 Task: Add an event with the title Second Lunch Break: Fitness and Wellness Workshop, date '2024/03/27', time 9:40 AM to 11:40 AMand add a description: The scavenger hunt will be conducted in a designated area, such as an office building, outdoor space, or a specific venue. Teams will be formed, and each team will be provided with a list of items, clues, or tasks they need to complete within a specified timeframe. The goal is to successfully find and collect all the items or solve the given challenges before the time runs out.Select event color  Sage . Add location for the event as: Kyoto, Japan, logged in from the account softage.8@softage.netand send the event invitation to softage.2@softage.net and softage.3@softage.net. Set a reminder for the event Daily
Action: Mouse moved to (65, 93)
Screenshot: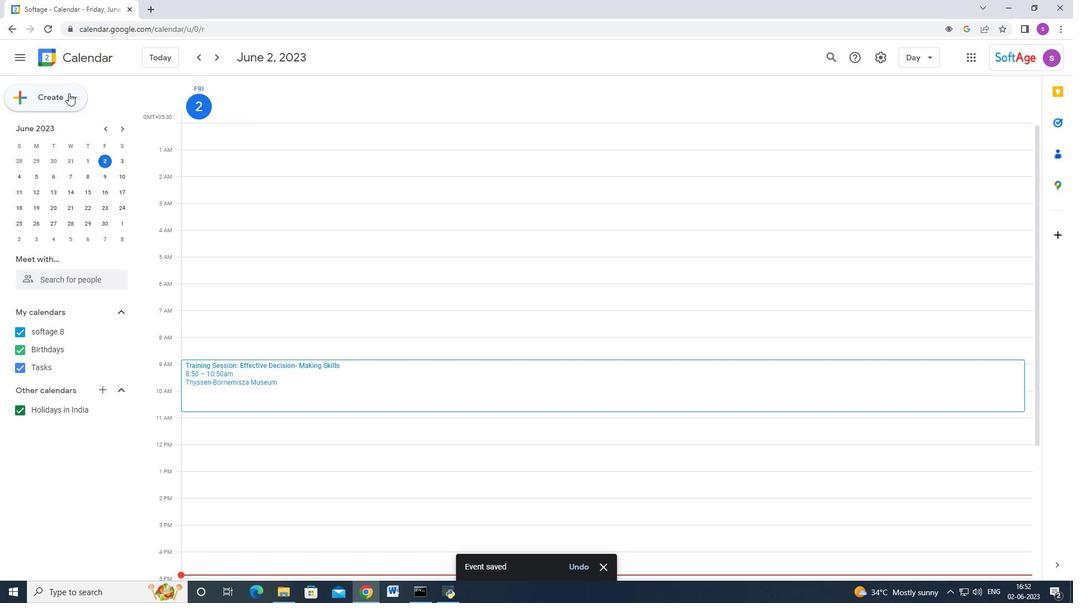 
Action: Mouse pressed left at (65, 93)
Screenshot: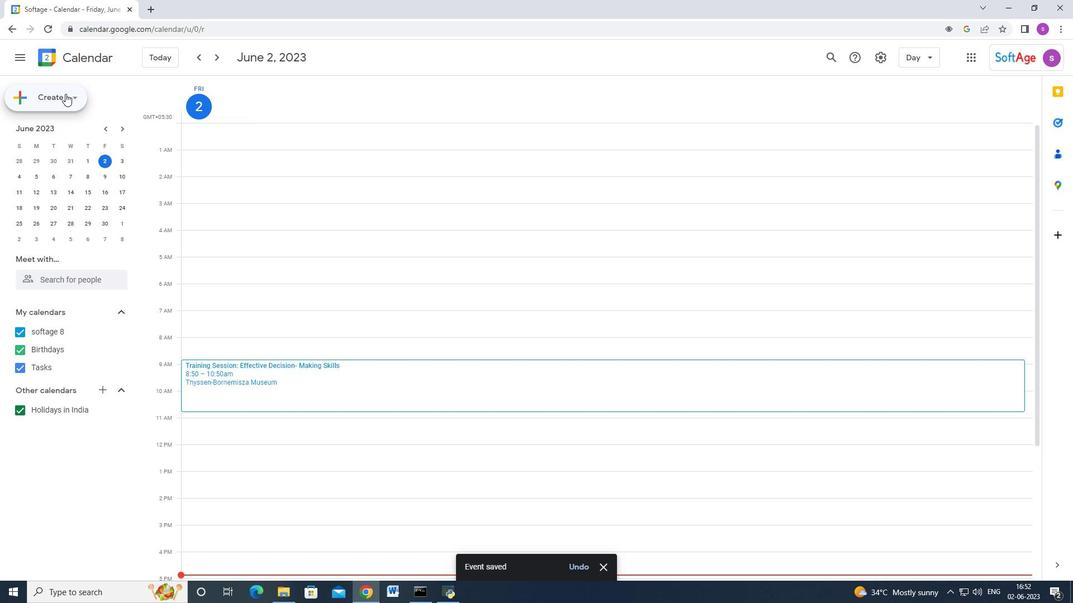 
Action: Mouse moved to (49, 130)
Screenshot: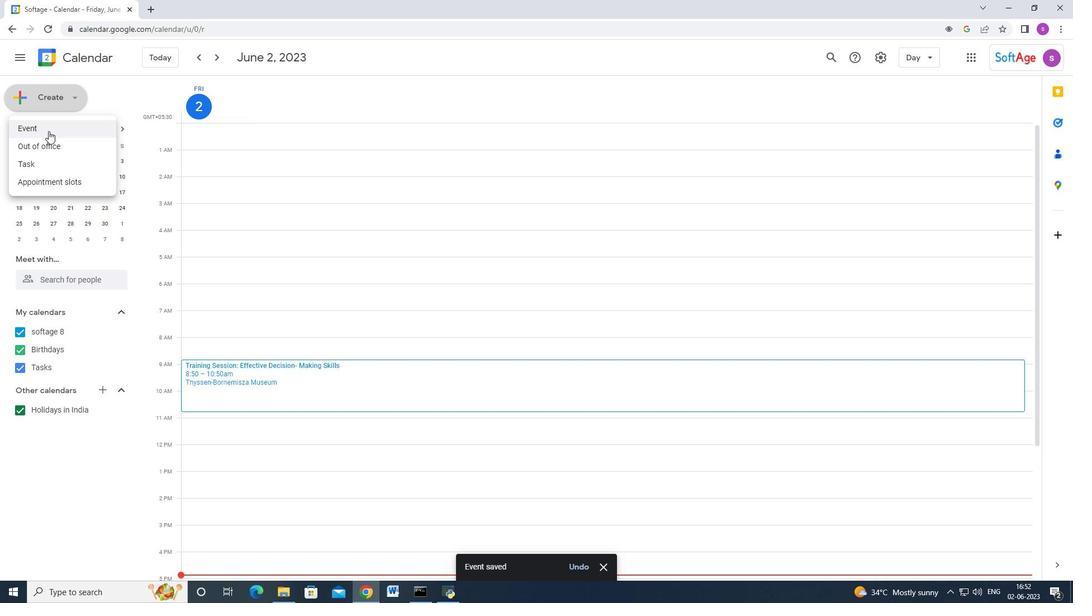 
Action: Mouse pressed left at (49, 130)
Screenshot: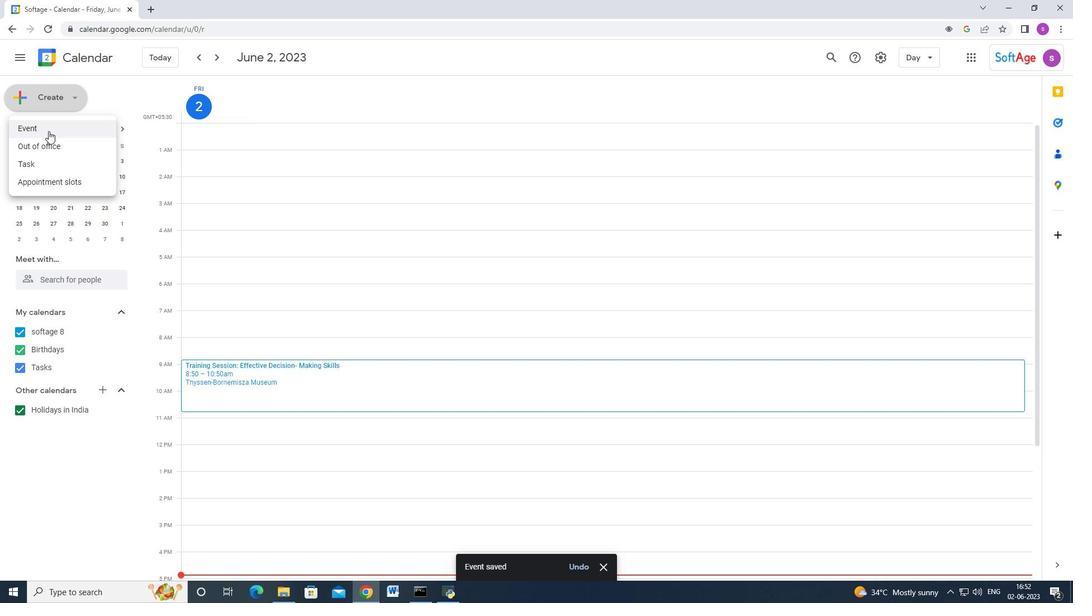 
Action: Mouse moved to (625, 538)
Screenshot: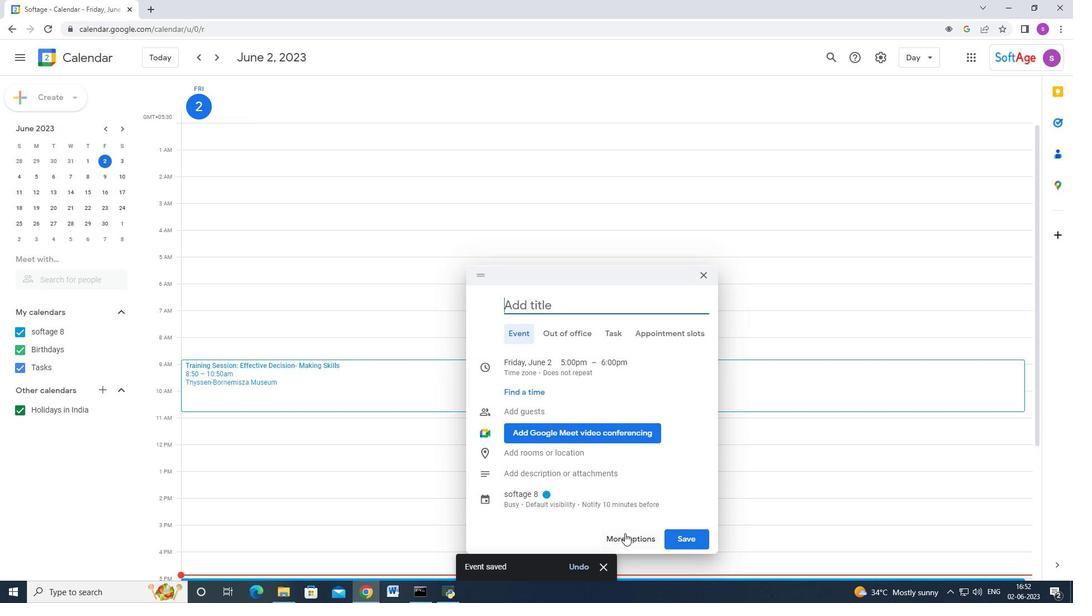 
Action: Mouse pressed left at (625, 538)
Screenshot: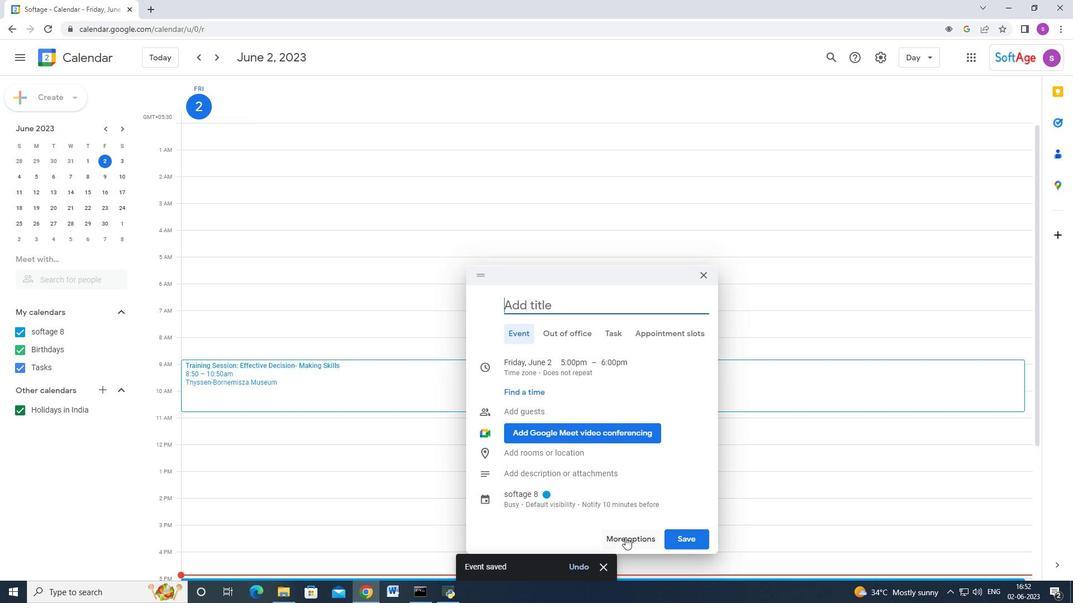 
Action: Mouse moved to (176, 63)
Screenshot: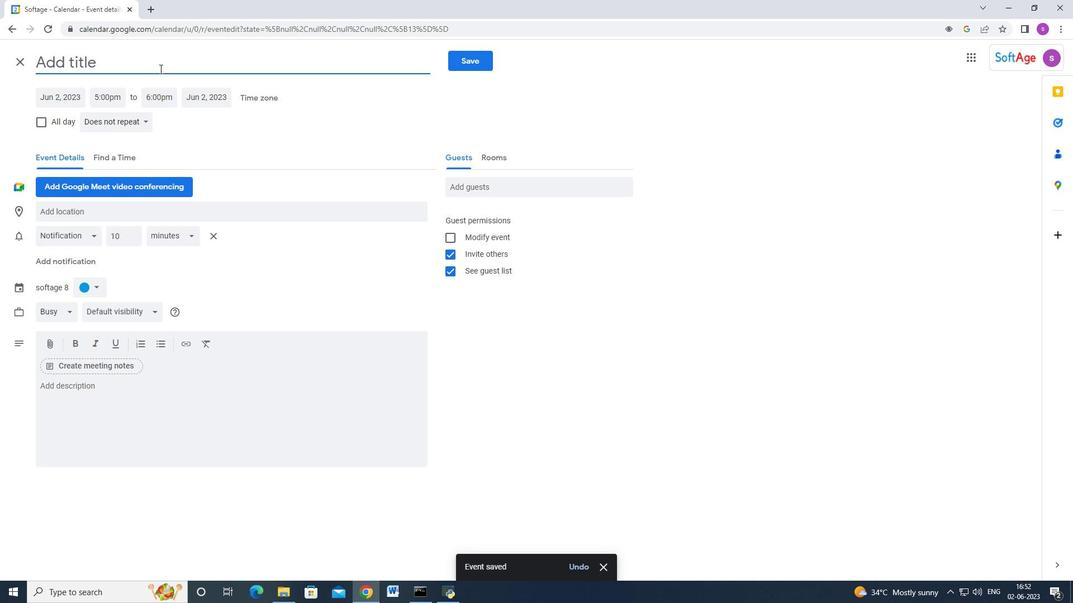 
Action: Key pressed <Key.shift_r>Second<Key.space><Key.shift>Lunch<Key.space><Key.shift>Break<Key.shift>:<Key.space><Key.shift>Fitness<Key.space>and<Key.space><Key.shift_r>Wellness<Key.space><Key.shift_r>Workshop
Screenshot: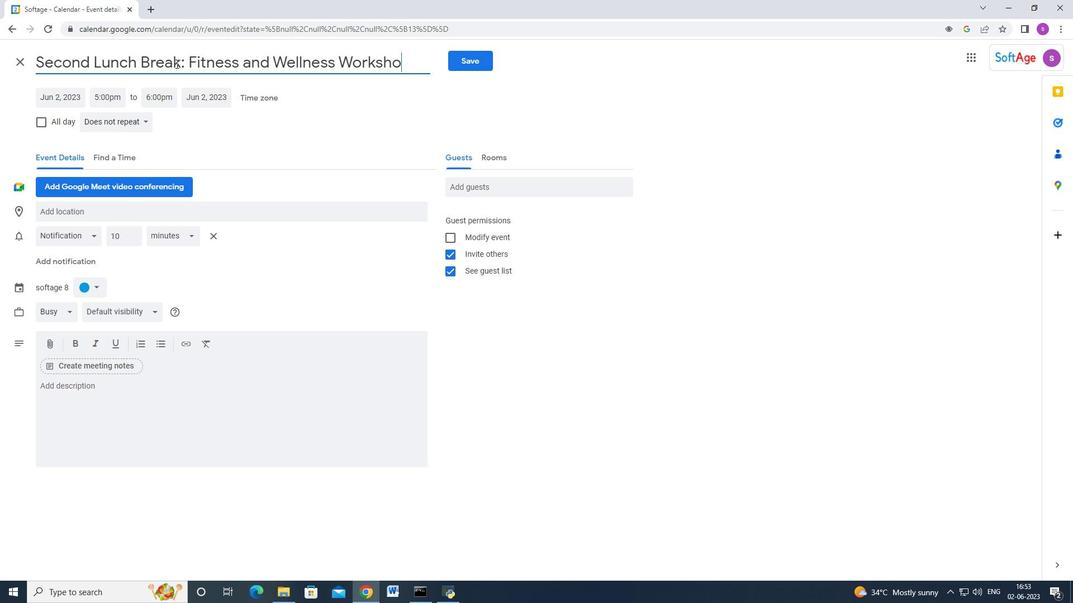 
Action: Mouse moved to (202, 244)
Screenshot: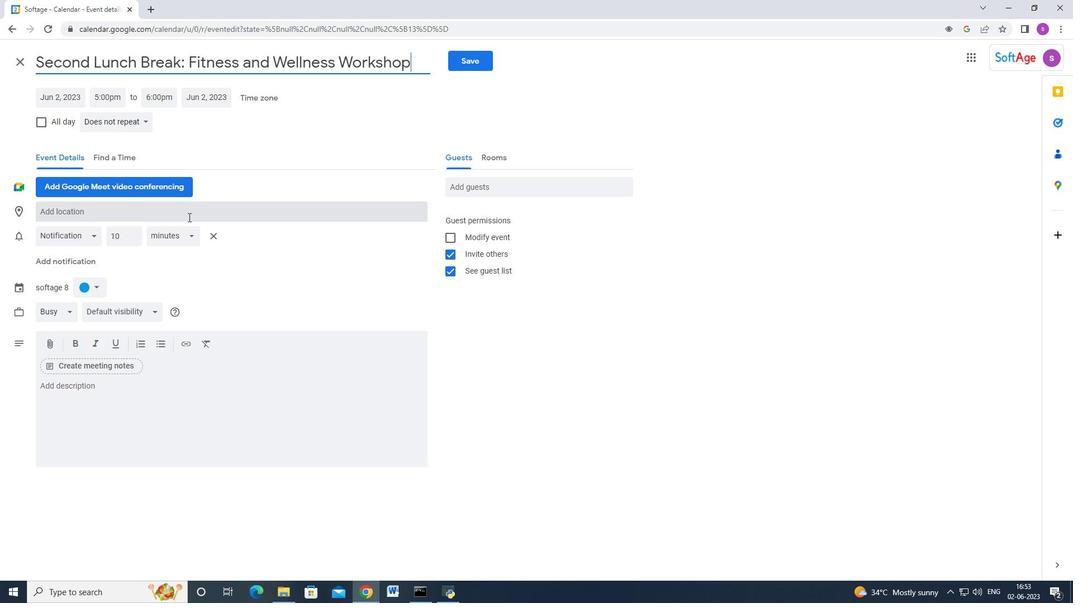 
Action: Mouse scrolled (202, 244) with delta (0, 0)
Screenshot: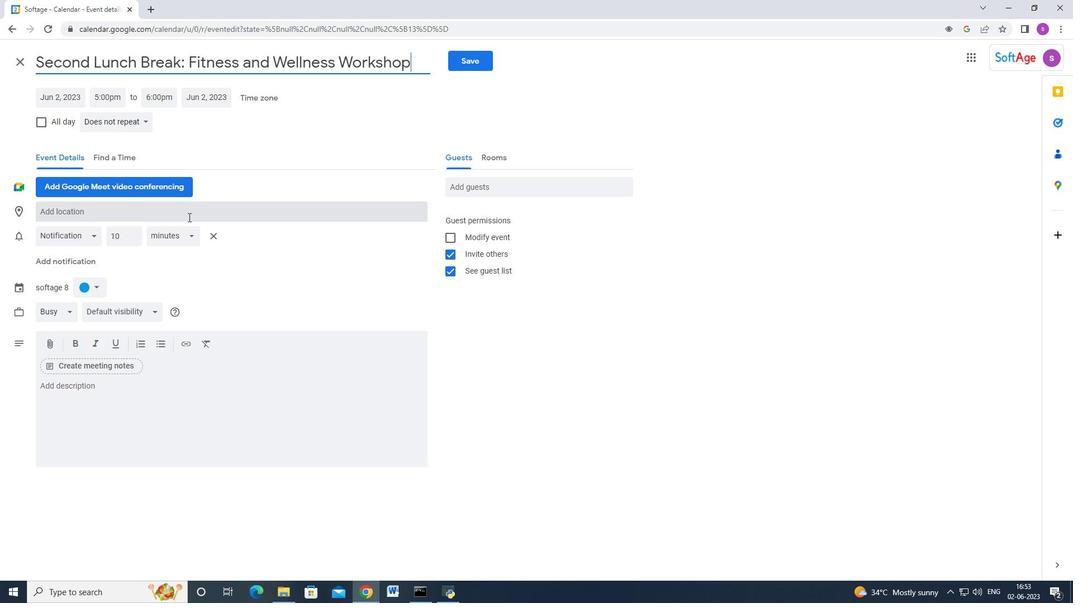 
Action: Mouse moved to (136, 393)
Screenshot: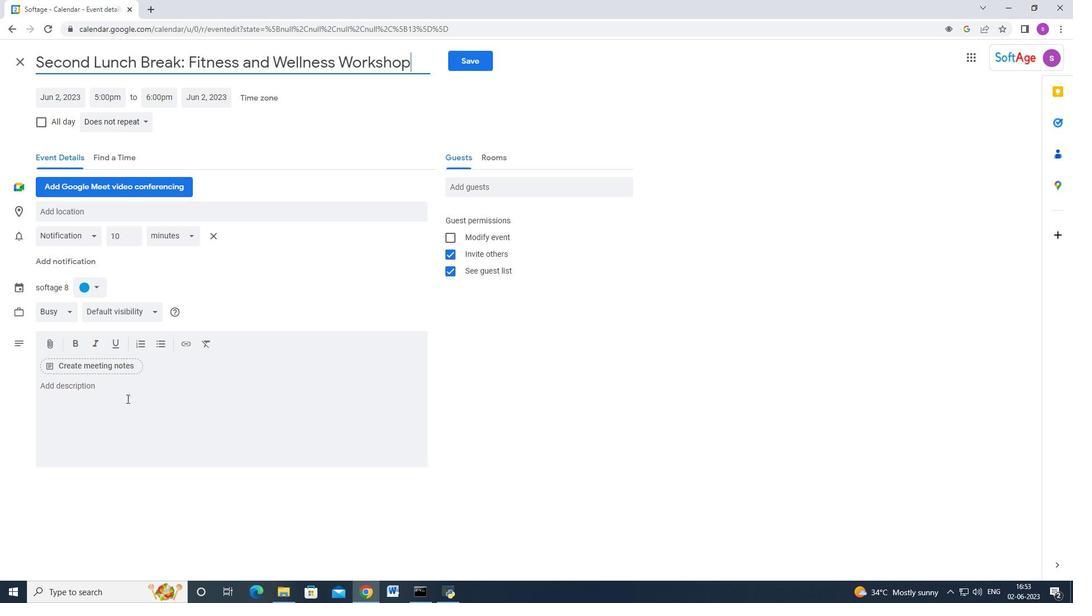 
Action: Mouse pressed left at (136, 393)
Screenshot: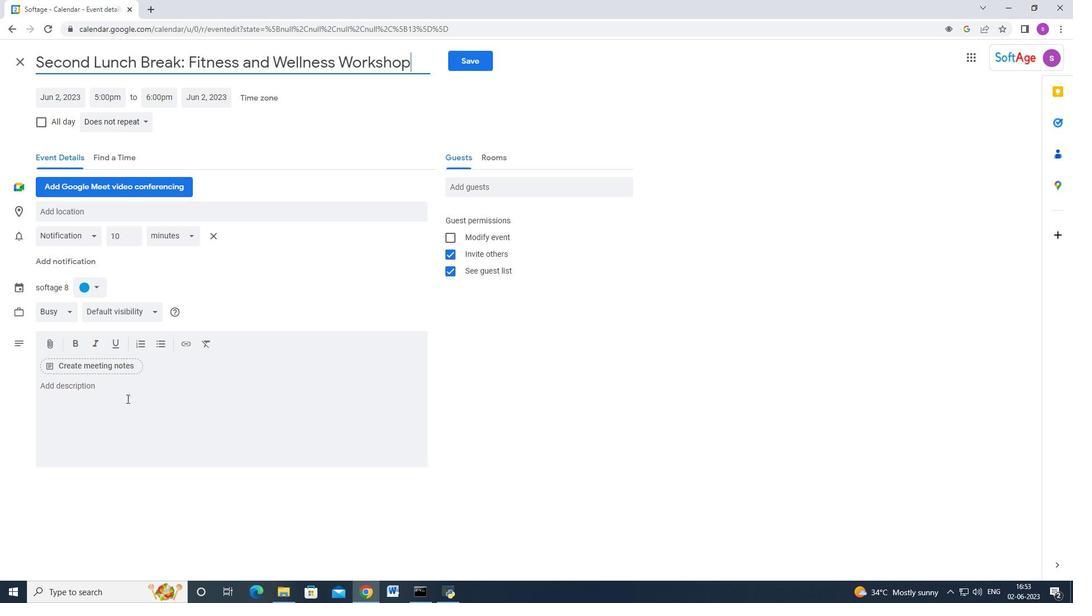 
Action: Key pressed <Key.shift><Key.shift><Key.shift><Key.shift><Key.shift><Key.shift><Key.shift><Key.shift><Key.shift><Key.shift><Key.shift><Key.shift><Key.shift><Key.shift><Key.shift><Key.shift><Key.shift><Key.shift><Key.shift><Key.shift><Key.shift><Key.shift><Key.shift><Key.shift><Key.shift><Key.shift><Key.shift><Key.shift><Key.shift><Key.shift><Key.shift><Key.shift><Key.shift><Key.shift>The<Key.space>scava<Key.backspace>enger<Key.space>hunt<Key.space>will<Key.space>be<Key.space>be<Key.backspace><Key.backspace>conducted<Key.space>in<Key.space>a<Key.space>designated<Key.space>area,<Key.space>sucha<Key.backspace><Key.space>as<Key.space>an<Key.space>office<Key.space>building,<Key.space>outdoor<Key.space>space<Key.space><Key.backspace>,<Key.space>or<Key.space>a<Key.space>specific<Key.space>venue.<Key.space><Key.shift_r>Teams<Key.space>will<Key.space>be<Key.space>formed<Key.space><Key.backspace>,<Key.space>and<Key.space>eachte<Key.backspace><Key.backspace><Key.space>team<Key.space>will<Key.space>be<Key.space>provided<Key.space><Key.space><Key.backspace>with<Key.space>a<Key.space>lists<Key.space>of<Key.space>items.<Key.backspace>,<Key.space>clues<Key.space>a<Key.backspace>or<Key.backspace><Key.backspace><Key.backspace>,<Key.space>or<Key.space>teak<Key.backspace><Key.backspace><Key.backspace>asks<Key.space>they<Key.space>ness<Key.backspace><Key.backspace>ed<Key.space>to<Key.space>complete<Key.space>withing<Key.space>a<Key.backspace><Key.backspace><Key.backspace><Key.space>a<Key.space>specified<Key.space>timr<Key.backspace>eframe.<Key.space><Key.shift>The<Key.space>o<Key.backspace>goal<Key.space>is<Key.space>to<Key.space>successfully<Key.space>find<Key.space>and<Key.space>collect<Key.space>all<Key.space>the<Key.space>items<Key.space>or<Key.space>solve<Key.space>the<Key.space>givenc<Key.backspace><Key.space>challenges<Key.space>before<Key.space>the<Key.space>time<Key.space>runs<Key.space>out.
Screenshot: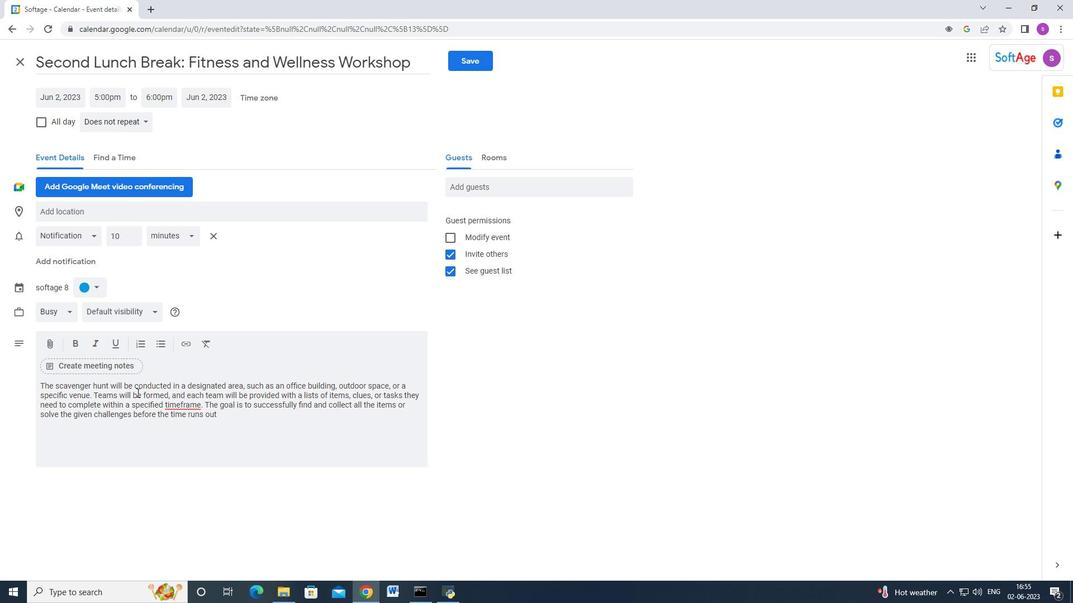 
Action: Mouse moved to (83, 279)
Screenshot: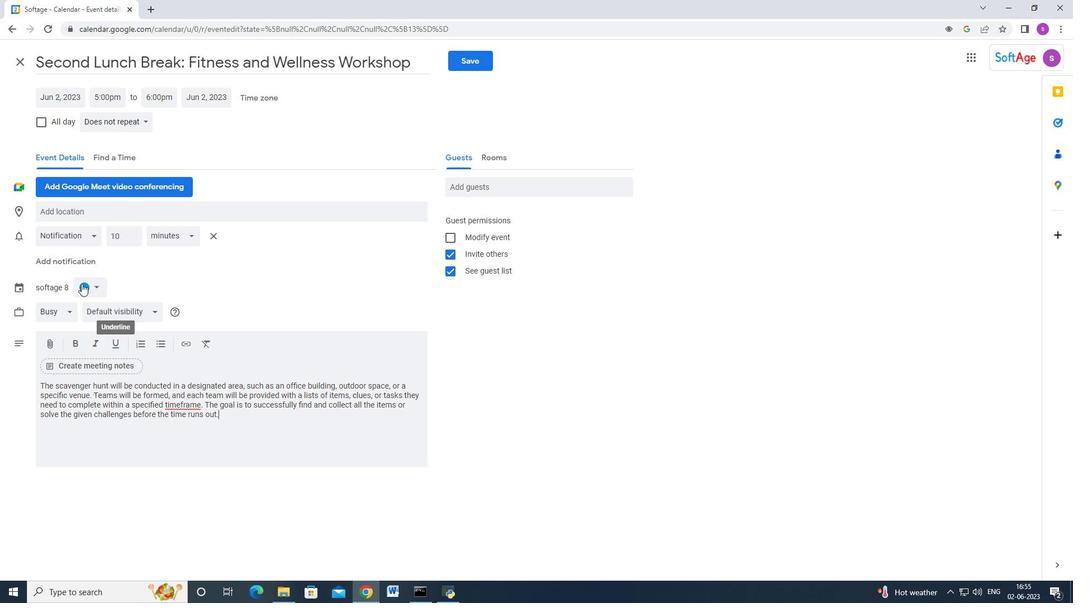 
Action: Mouse pressed left at (83, 279)
Screenshot: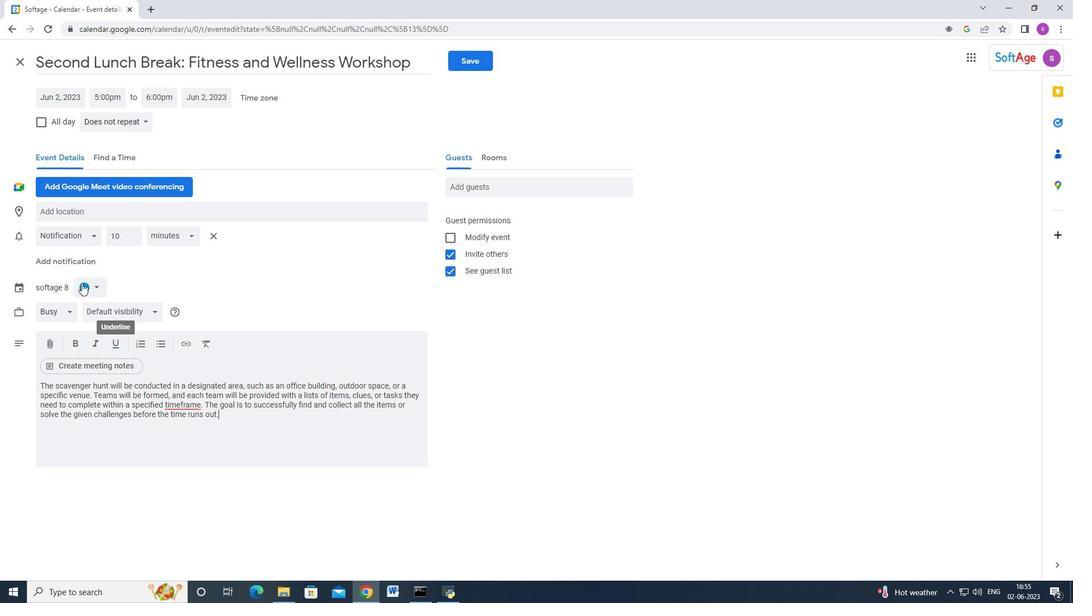 
Action: Mouse moved to (84, 310)
Screenshot: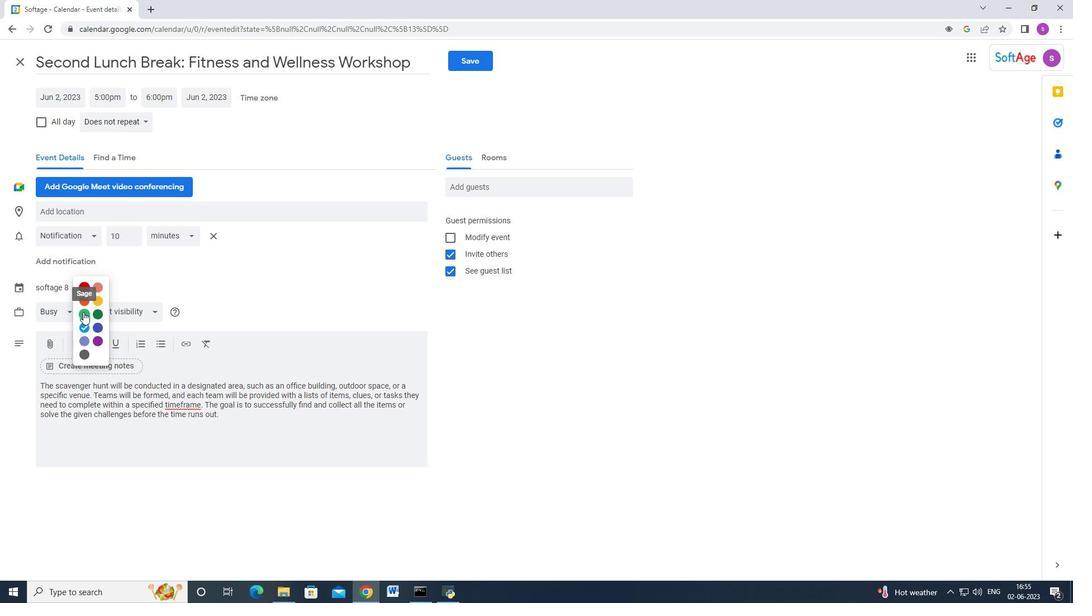 
Action: Mouse pressed left at (84, 310)
Screenshot: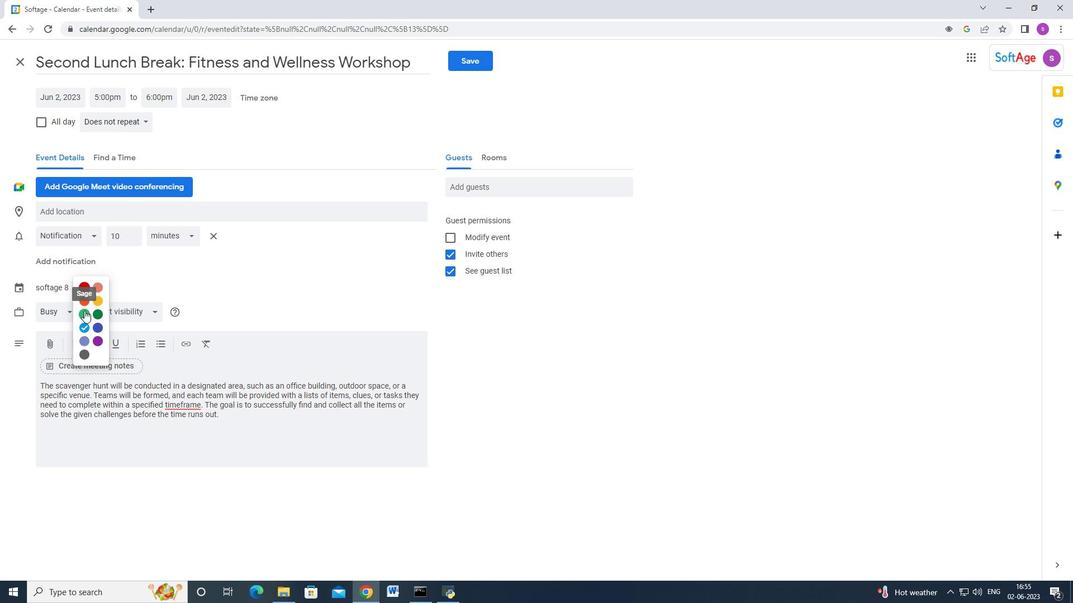 
Action: Mouse moved to (172, 216)
Screenshot: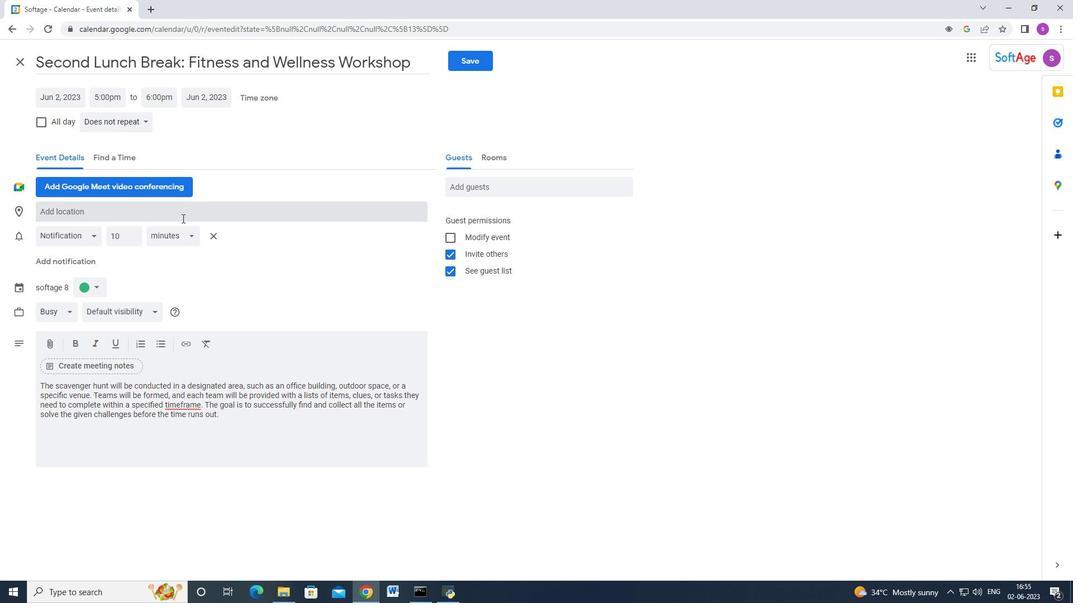 
Action: Mouse pressed left at (172, 216)
Screenshot: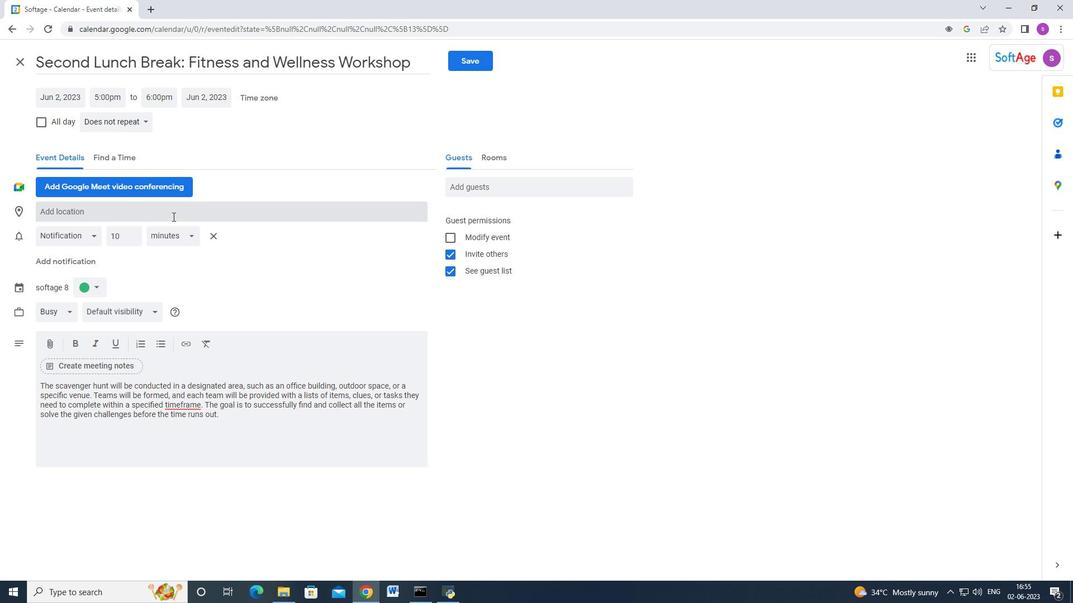 
Action: Key pressed <Key.shift>Kyoto,<Key.space><Key.shift>Japan
Screenshot: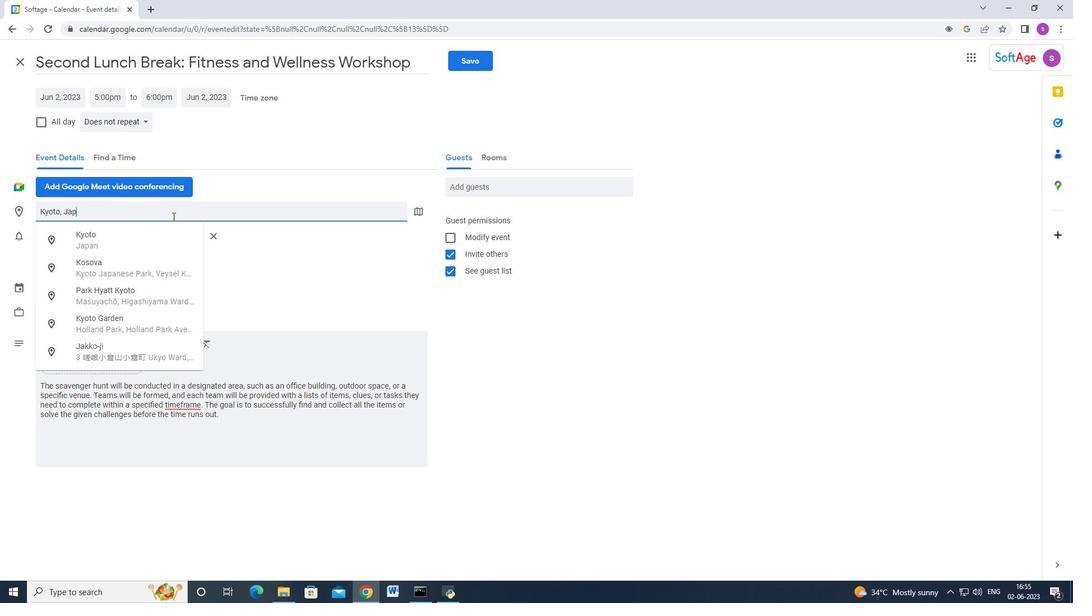 
Action: Mouse moved to (496, 186)
Screenshot: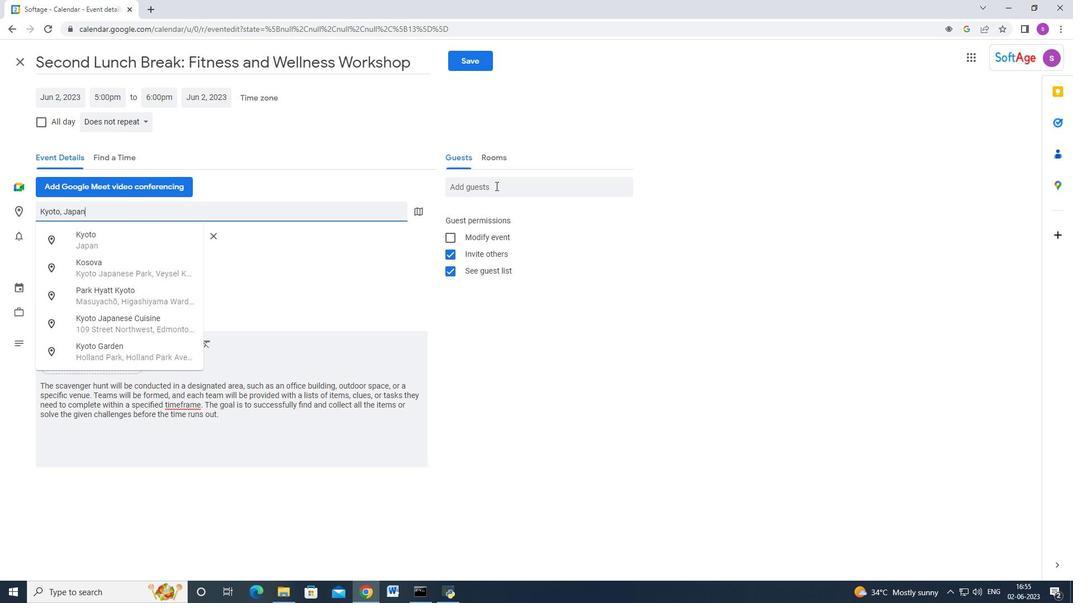 
Action: Mouse pressed left at (496, 186)
Screenshot: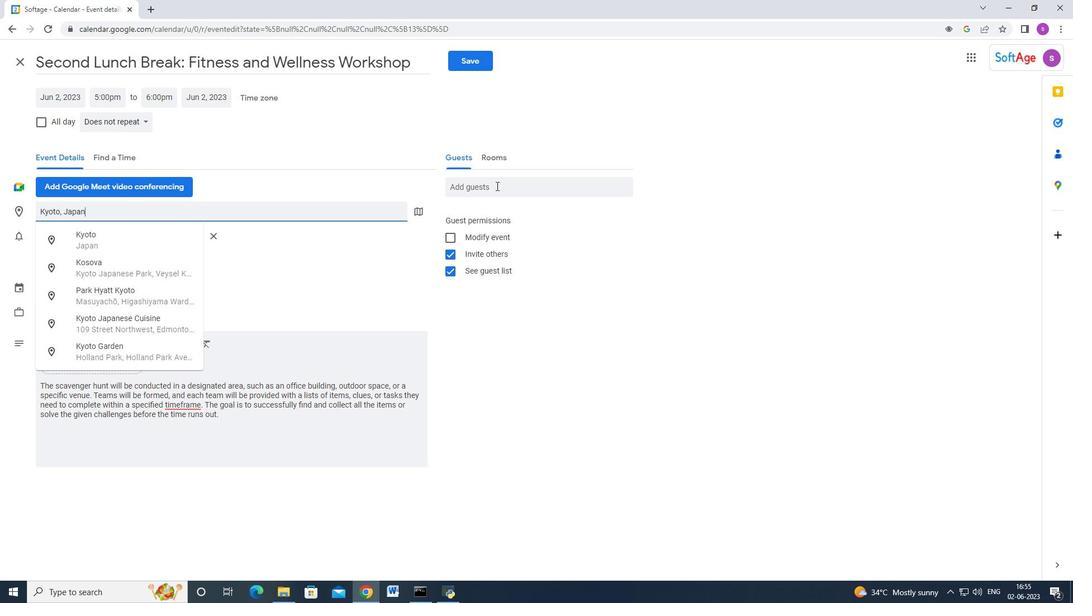 
Action: Key pressed softage.2<Key.shift_r>@softage.net<Key.enter>softage.3<Key.shift_r>@softage.net<Key.enter>
Screenshot: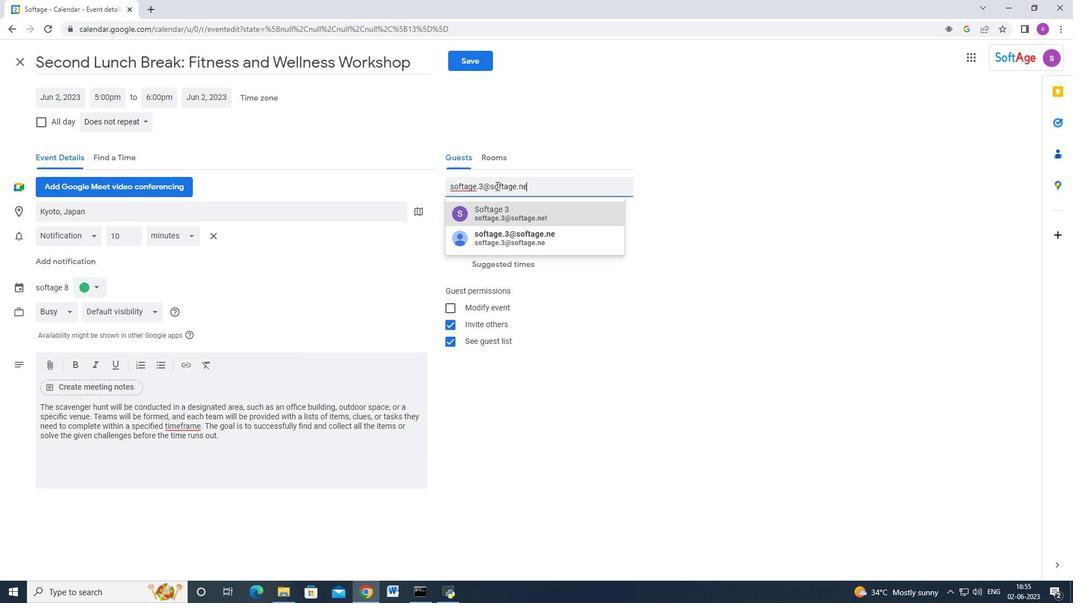 
Action: Mouse moved to (135, 125)
Screenshot: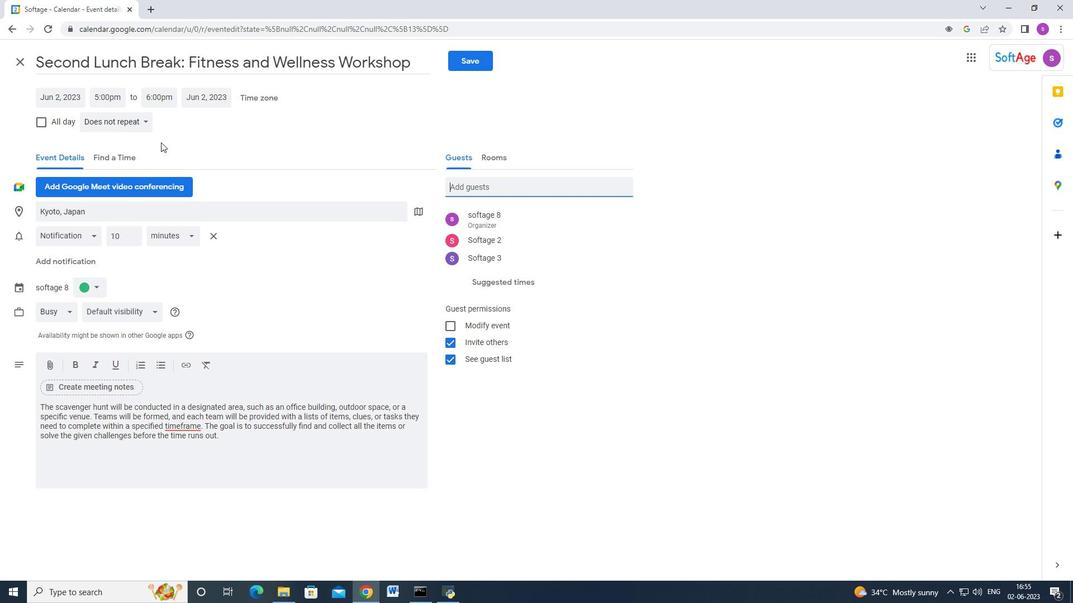 
Action: Mouse pressed left at (135, 125)
Screenshot: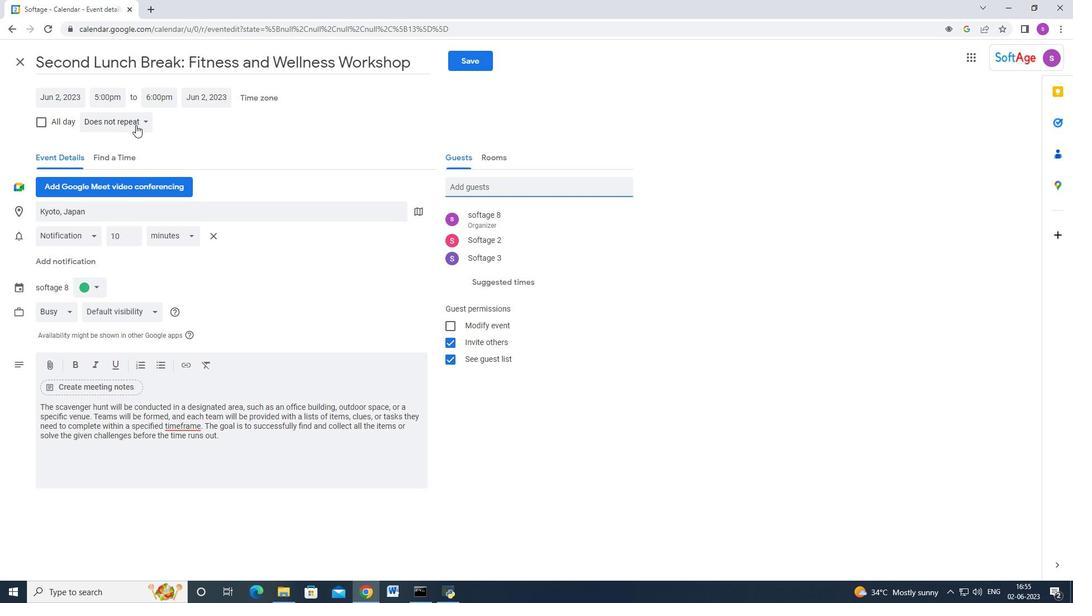 
Action: Mouse moved to (117, 140)
Screenshot: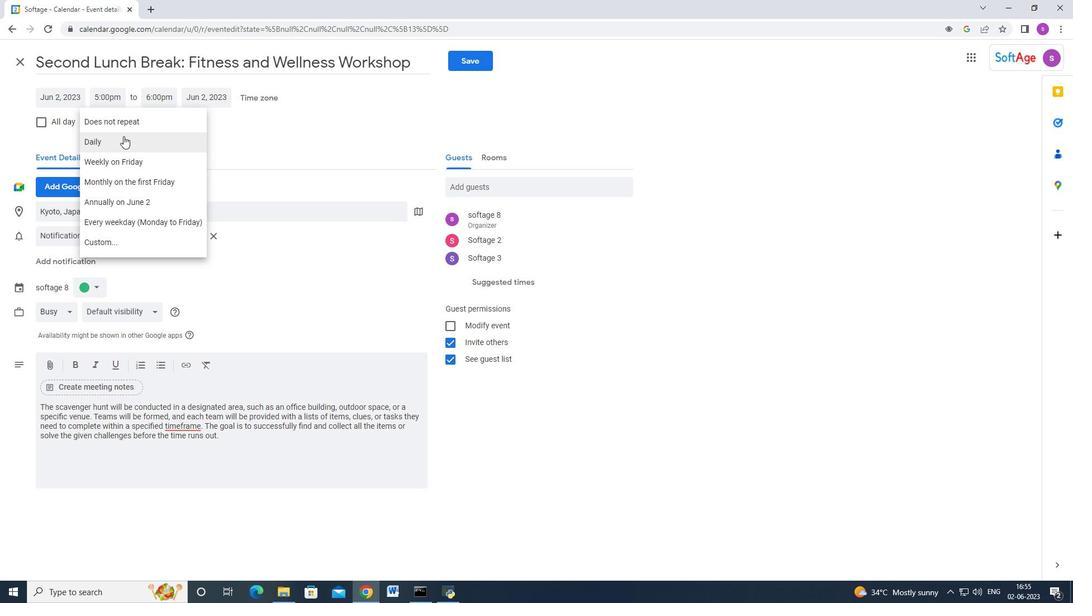 
Action: Mouse pressed left at (117, 140)
Screenshot: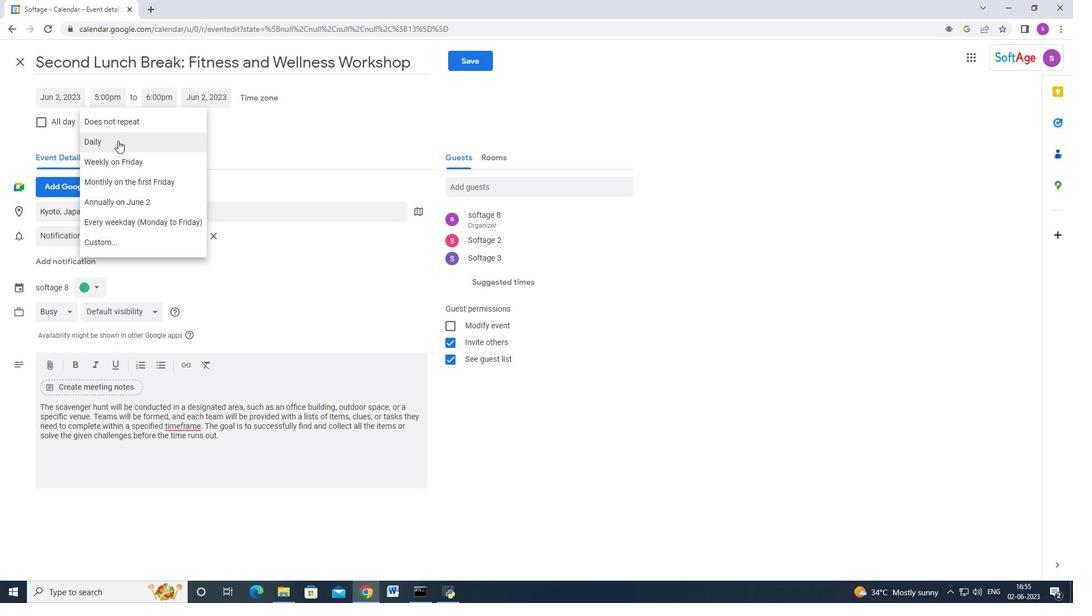 
Action: Mouse moved to (435, 143)
Screenshot: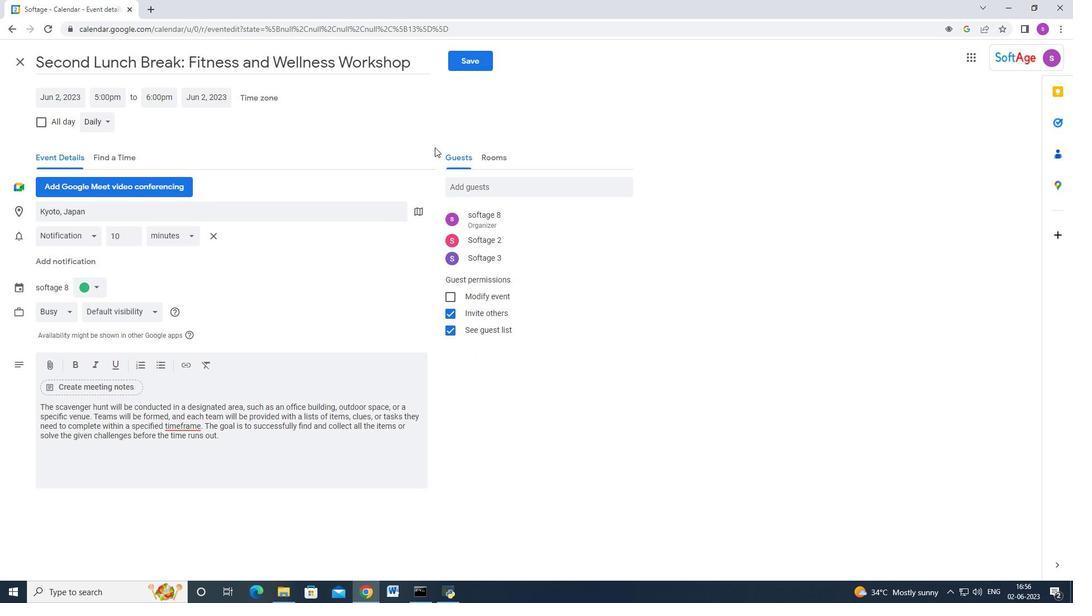 
Action: Key pressed <Key.f10>
Screenshot: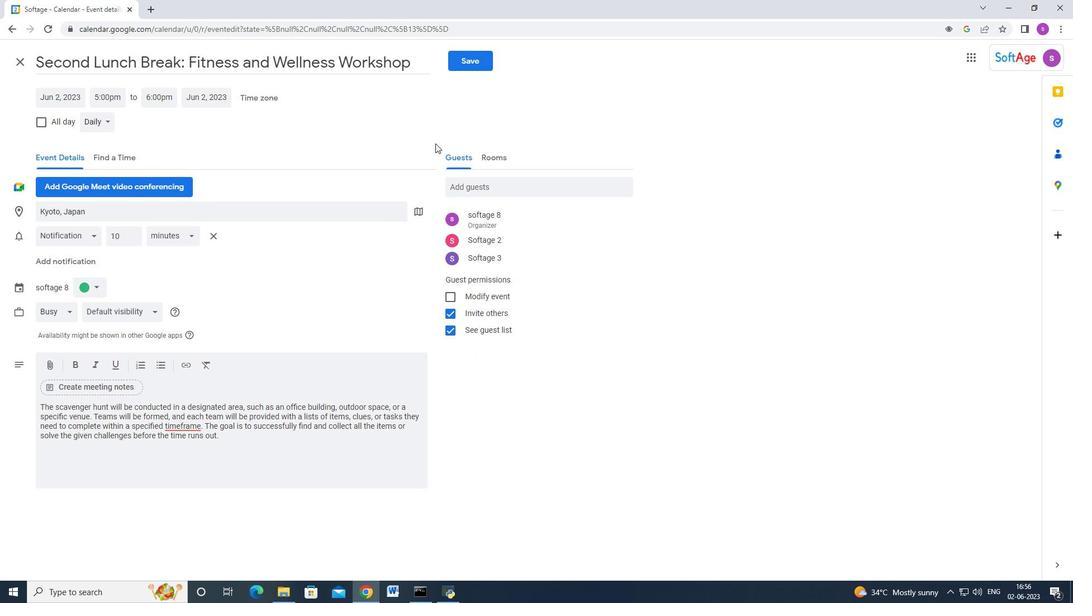 
Action: Mouse moved to (1020, 285)
Screenshot: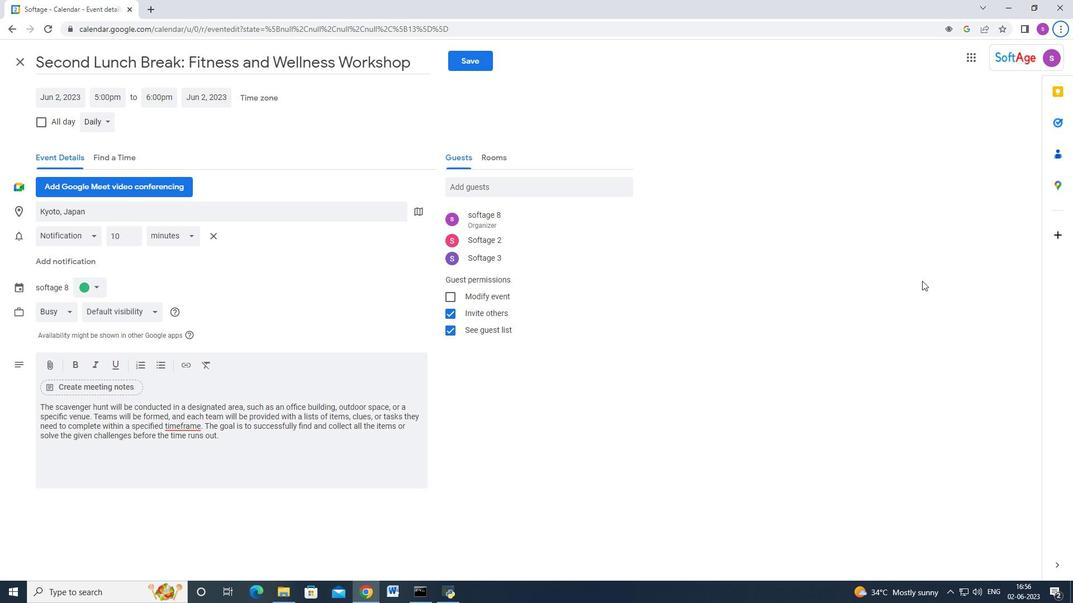 
